 Task: Change the paper size to legal (8.5" x 14") in print settings.
Action: Mouse moved to (49, 127)
Screenshot: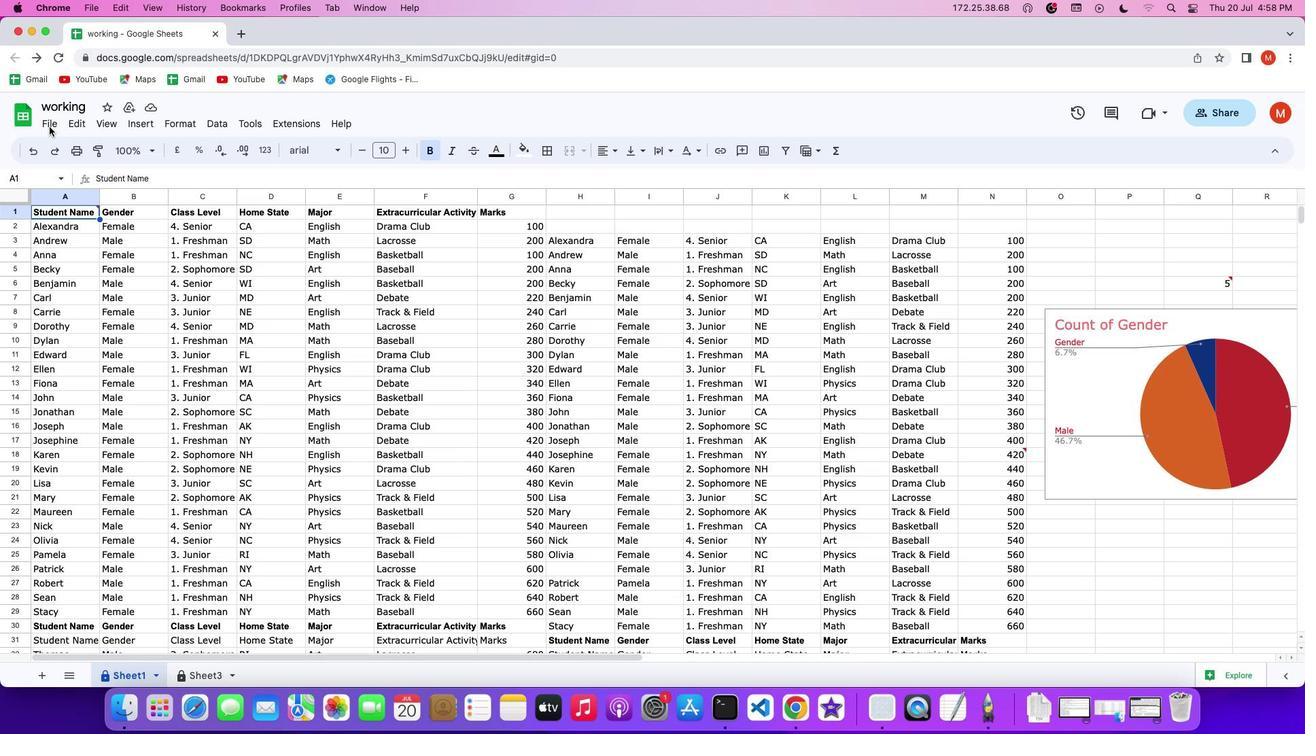 
Action: Mouse pressed left at (49, 127)
Screenshot: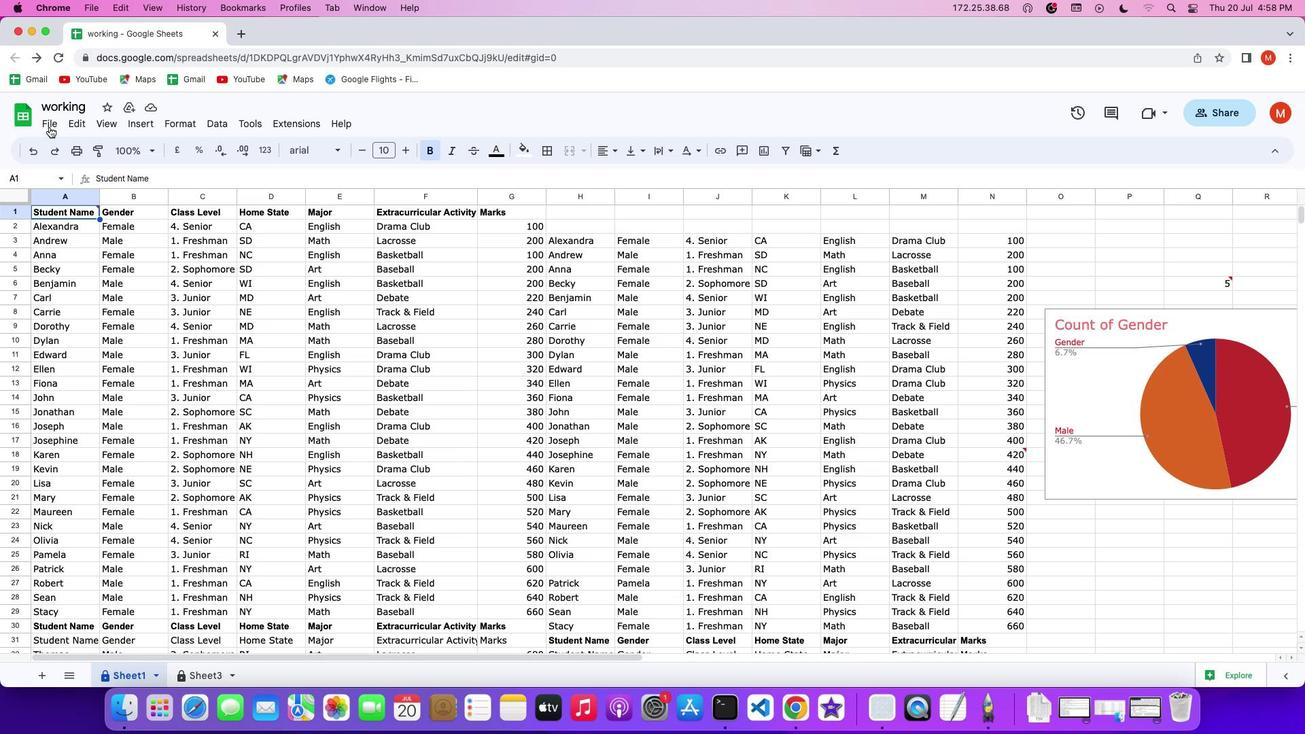 
Action: Mouse pressed left at (49, 127)
Screenshot: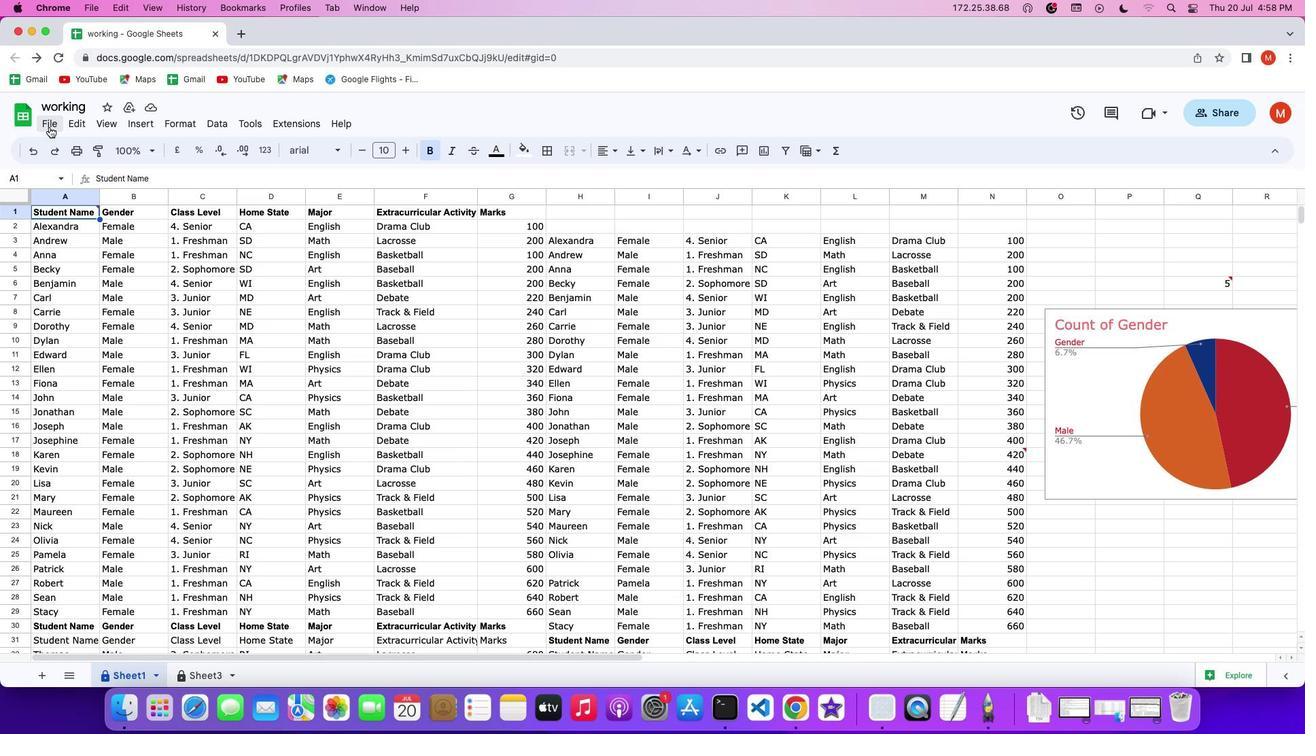 
Action: Mouse moved to (55, 126)
Screenshot: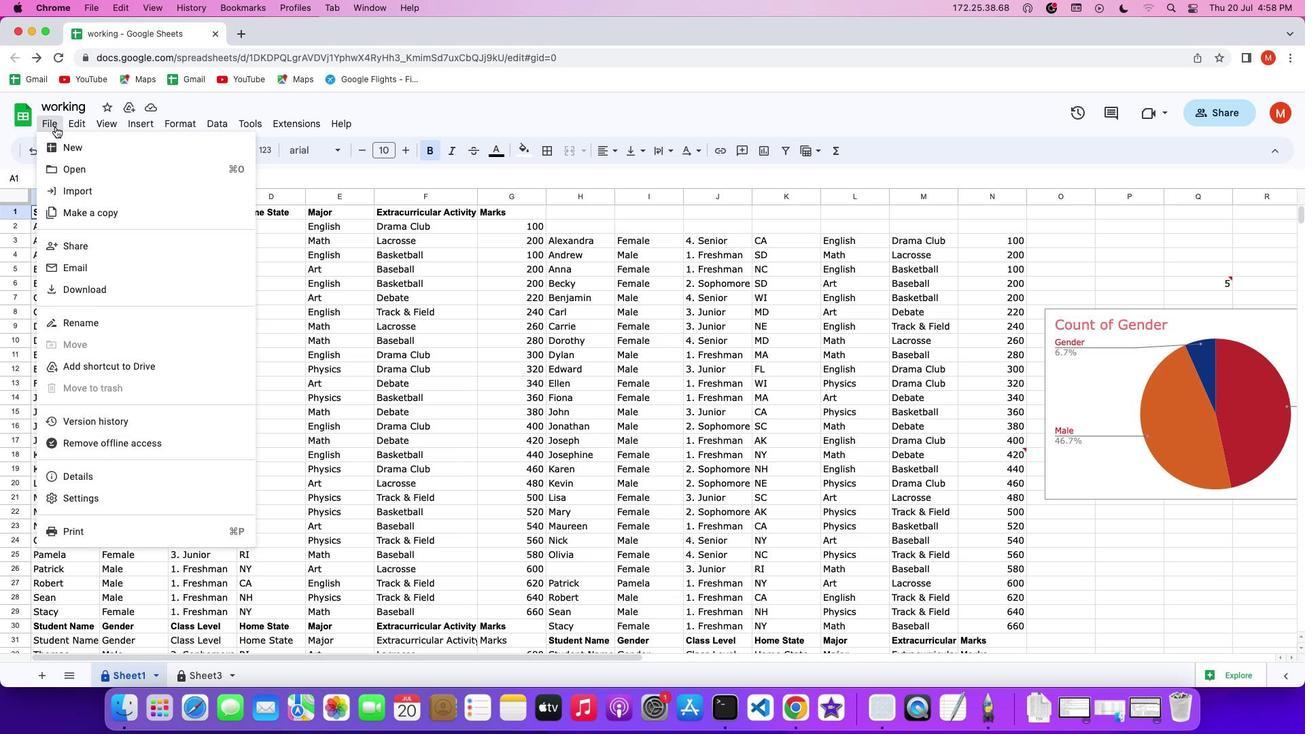 
Action: Mouse pressed left at (55, 126)
Screenshot: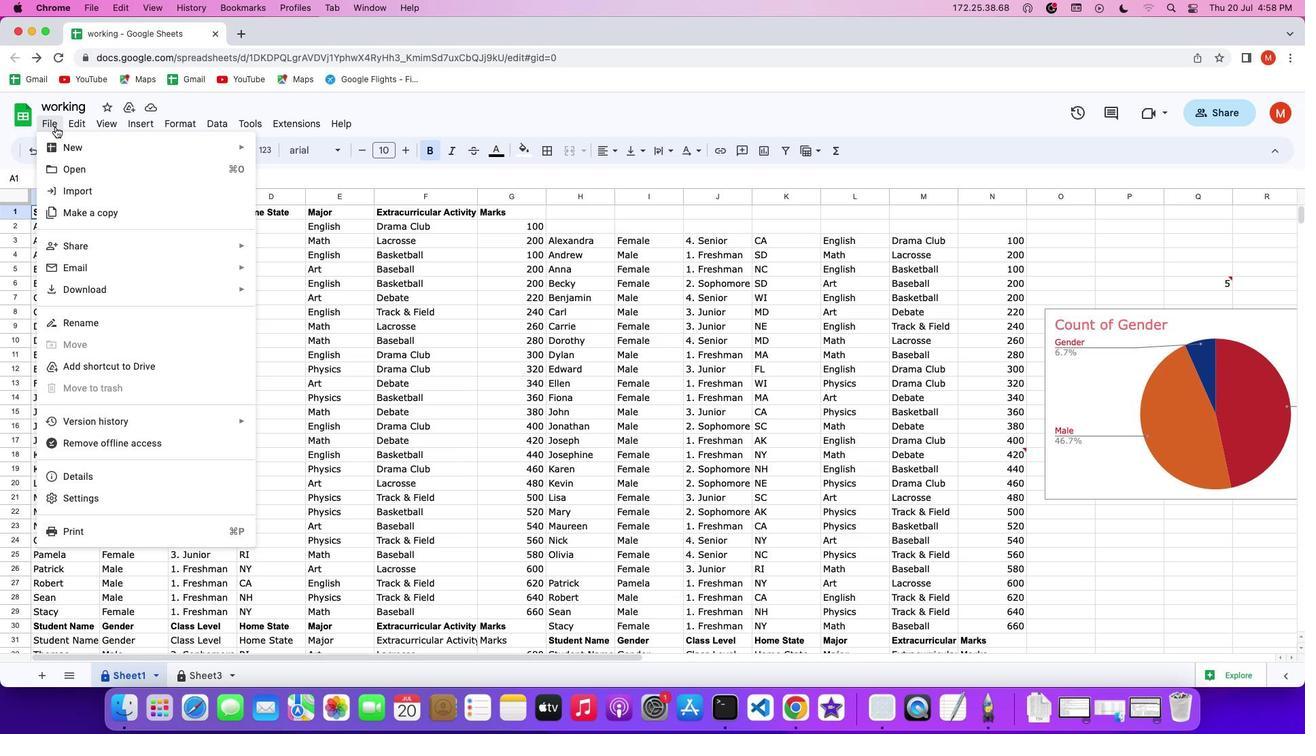 
Action: Mouse moved to (63, 524)
Screenshot: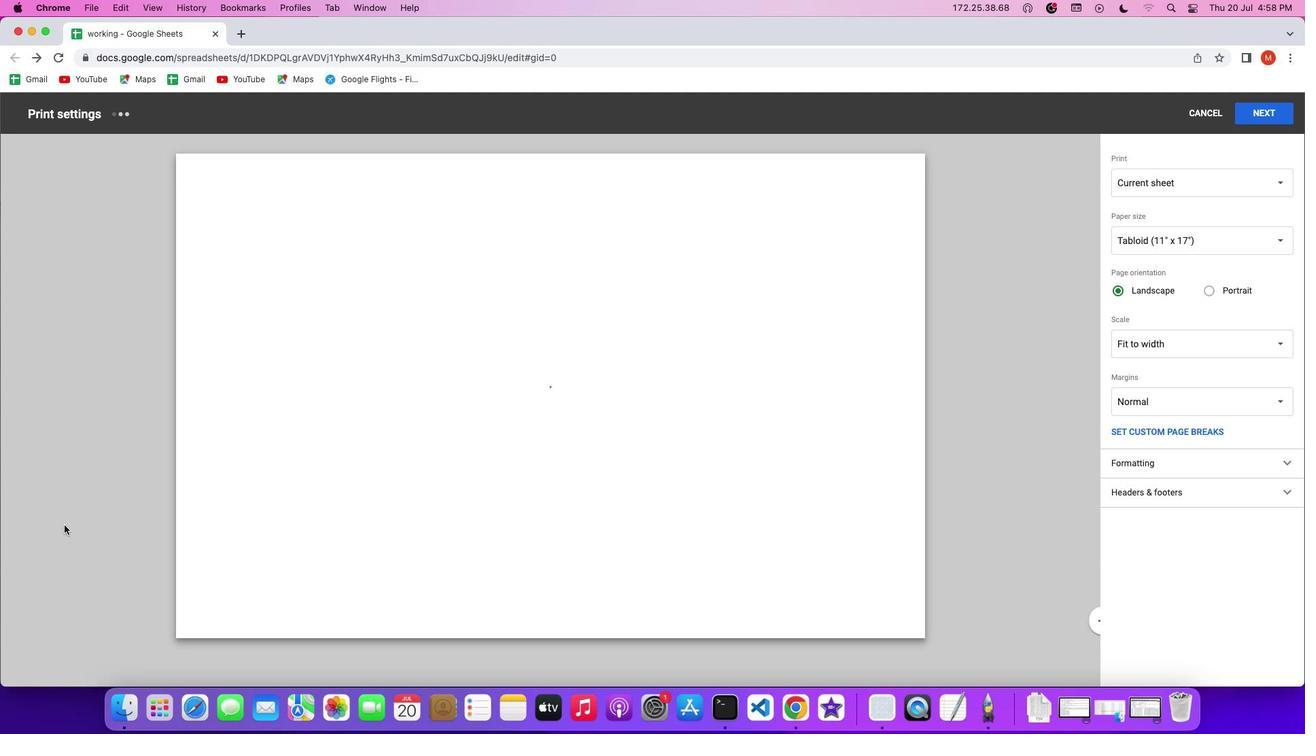 
Action: Mouse pressed left at (63, 524)
Screenshot: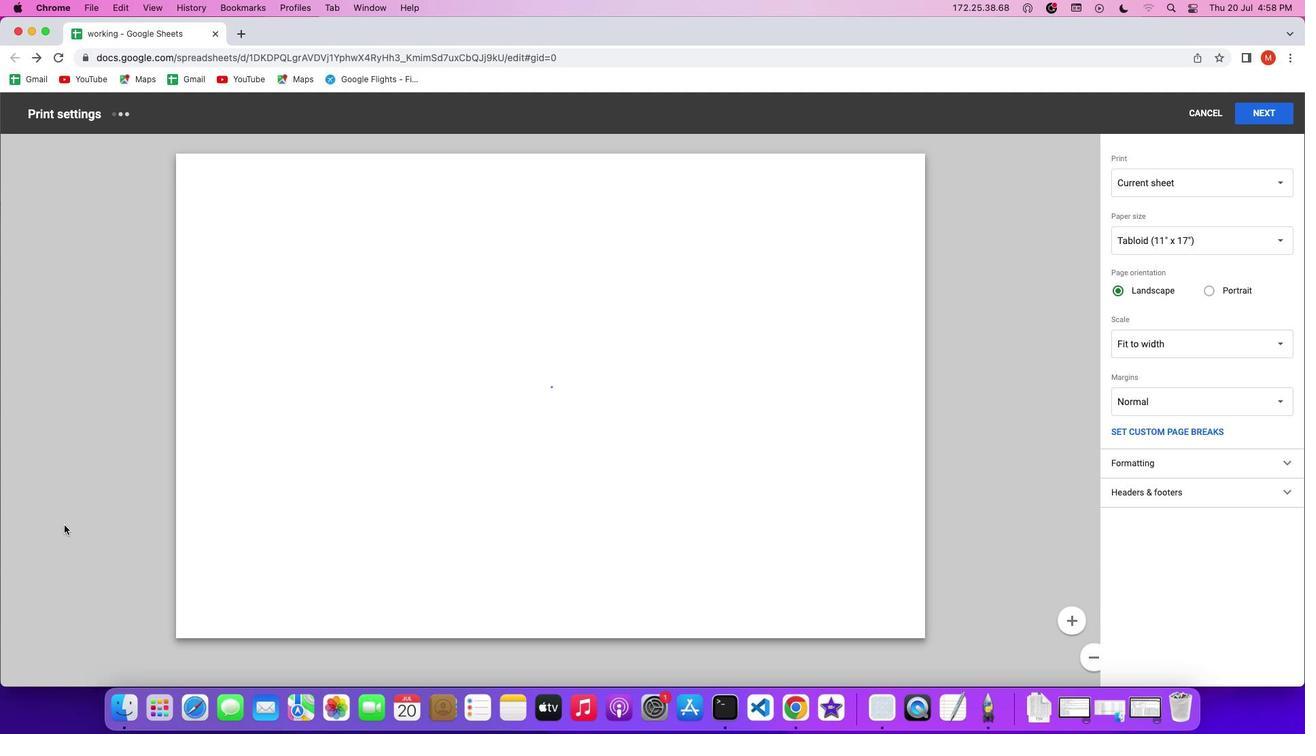 
Action: Mouse moved to (1277, 242)
Screenshot: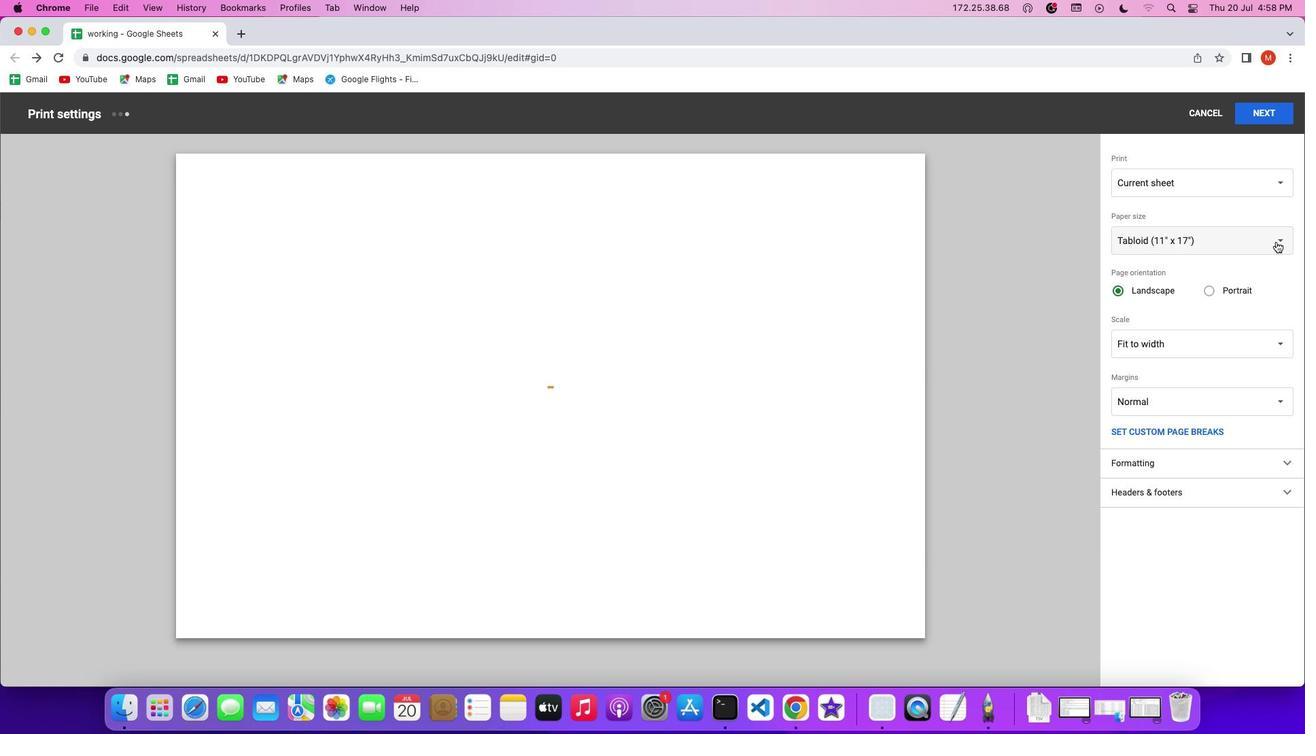 
Action: Mouse pressed left at (1277, 242)
Screenshot: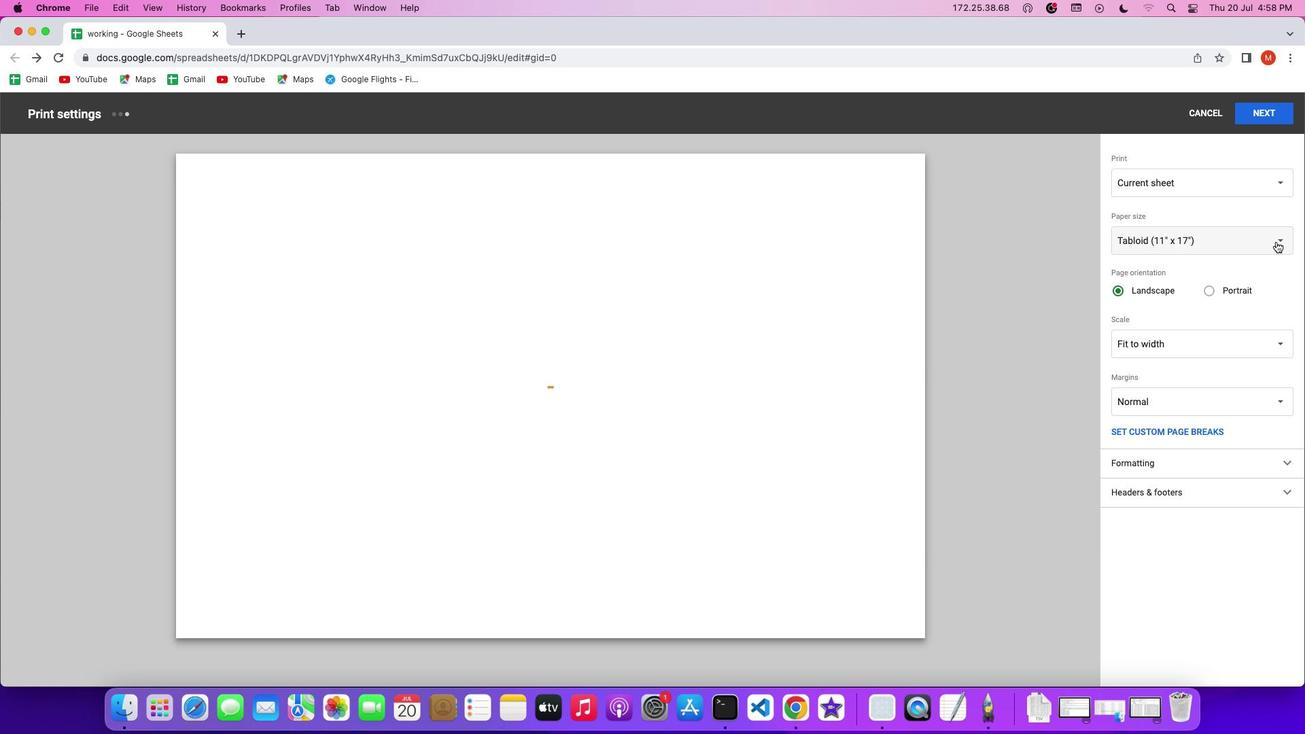 
Action: Mouse moved to (1264, 262)
Screenshot: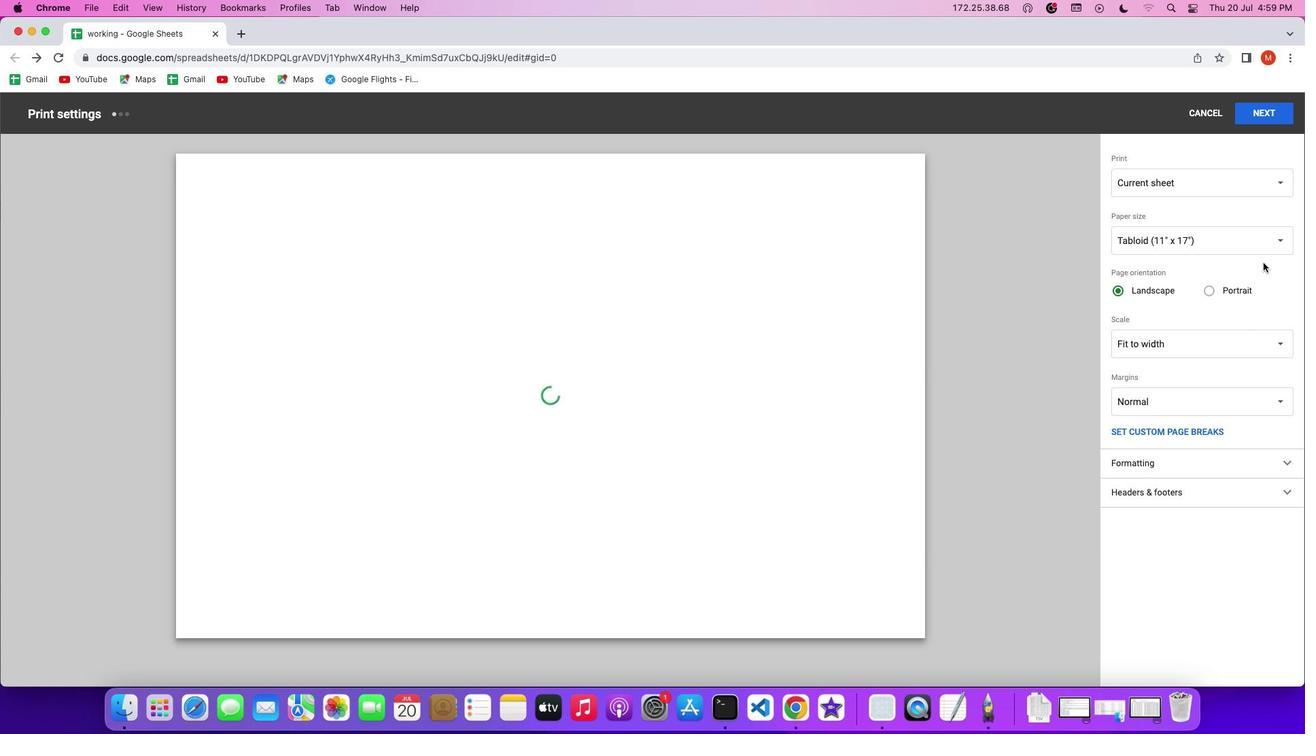 
Action: Mouse pressed left at (1264, 262)
Screenshot: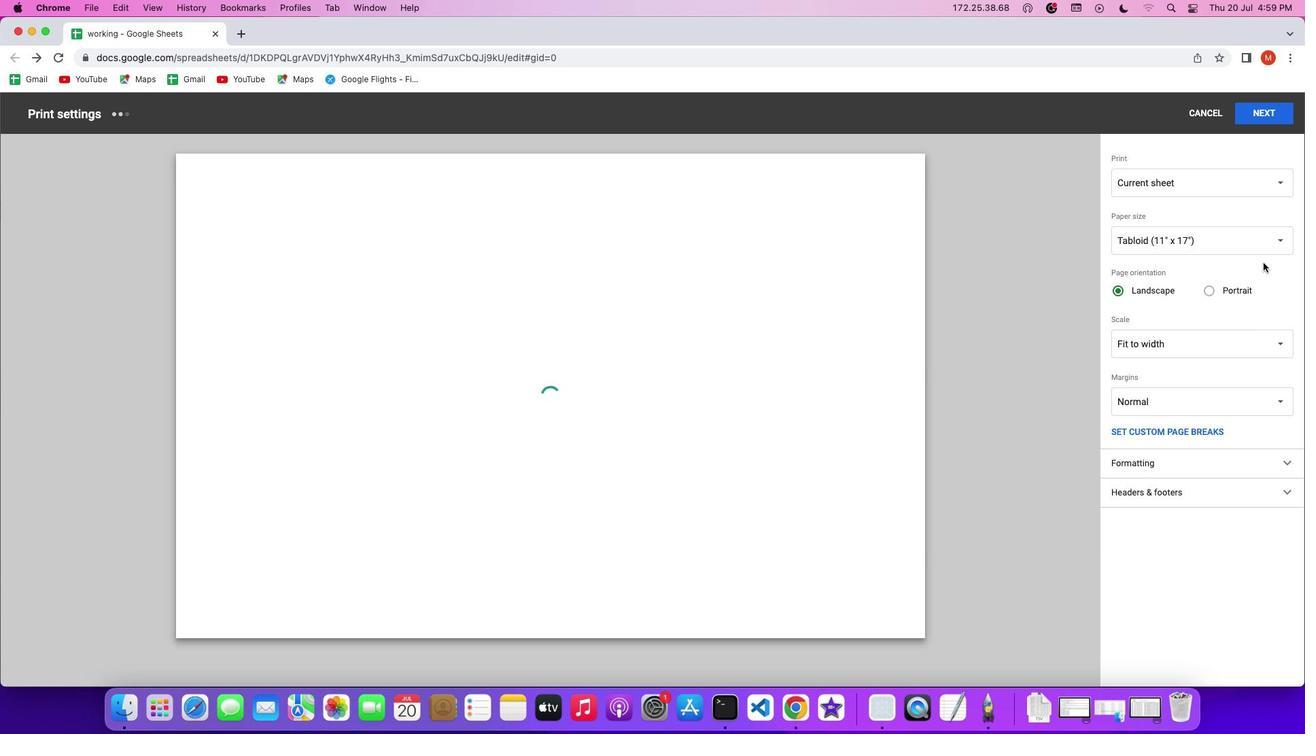 
Action: Mouse moved to (1270, 242)
Screenshot: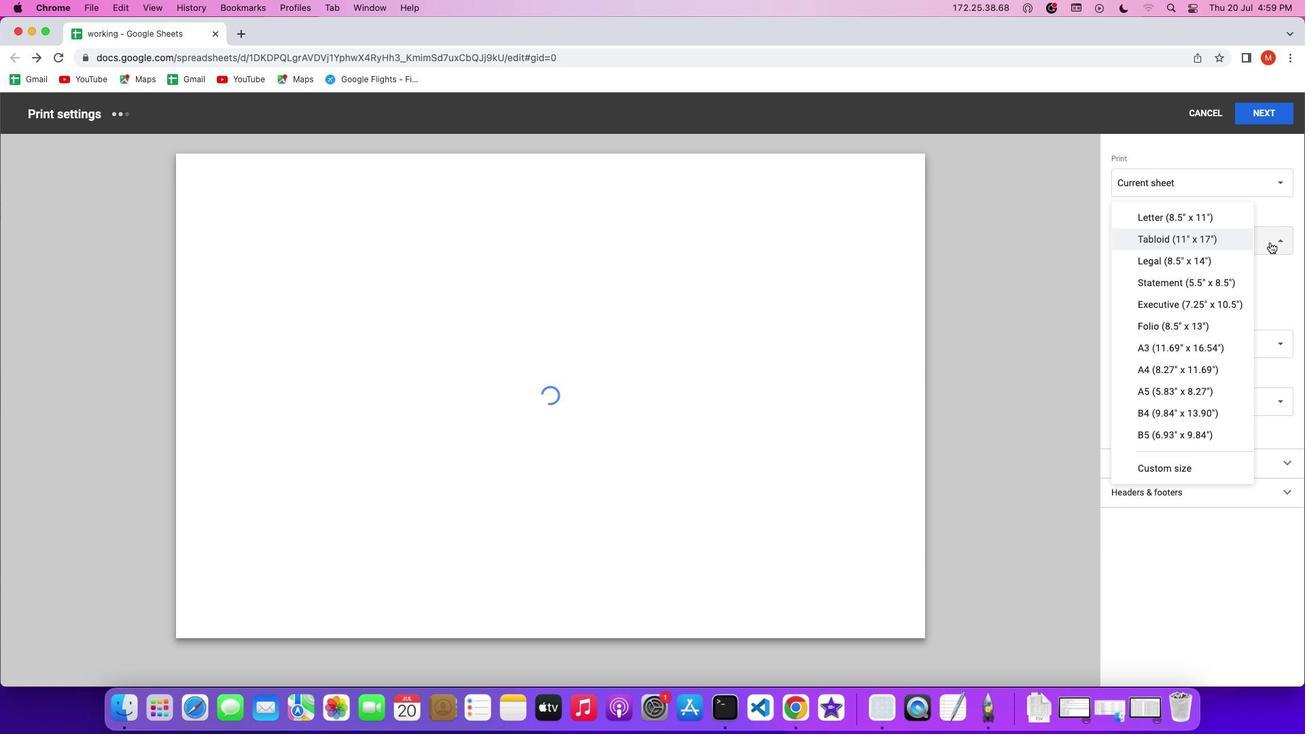 
Action: Mouse pressed left at (1270, 242)
Screenshot: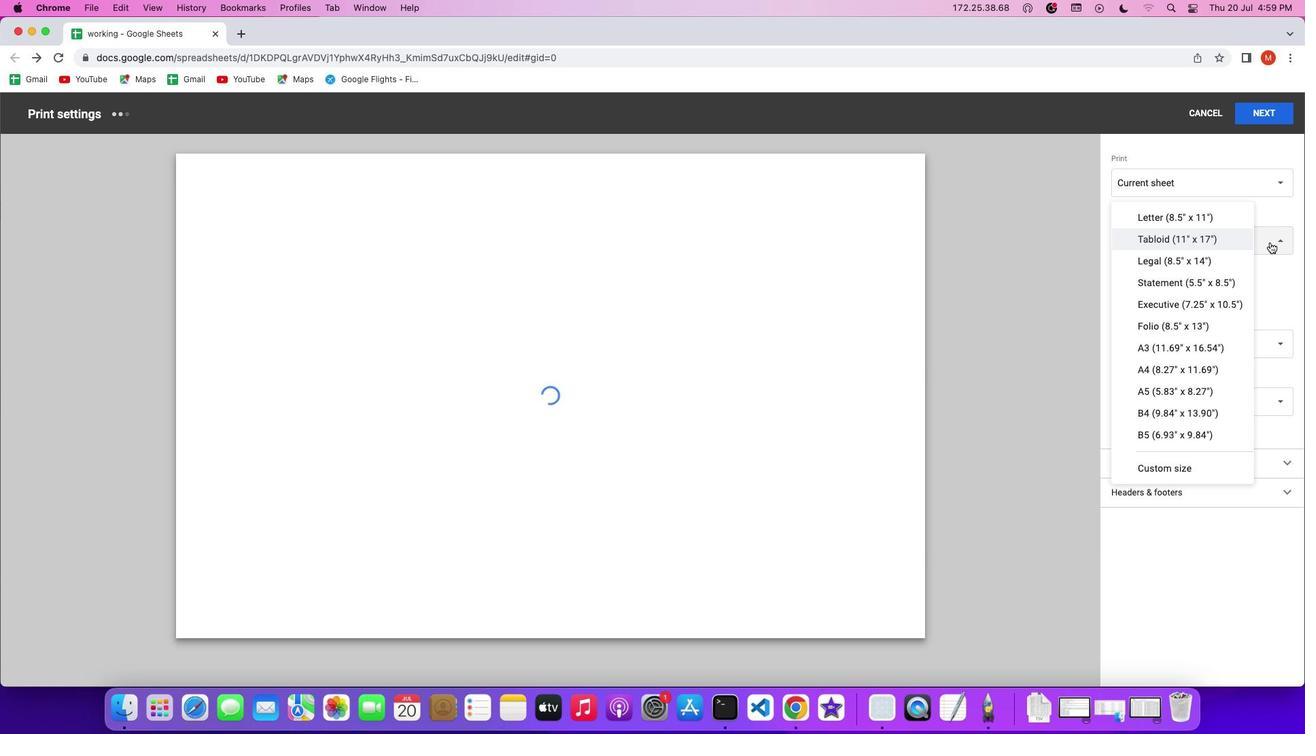 
Action: Mouse moved to (1234, 263)
Screenshot: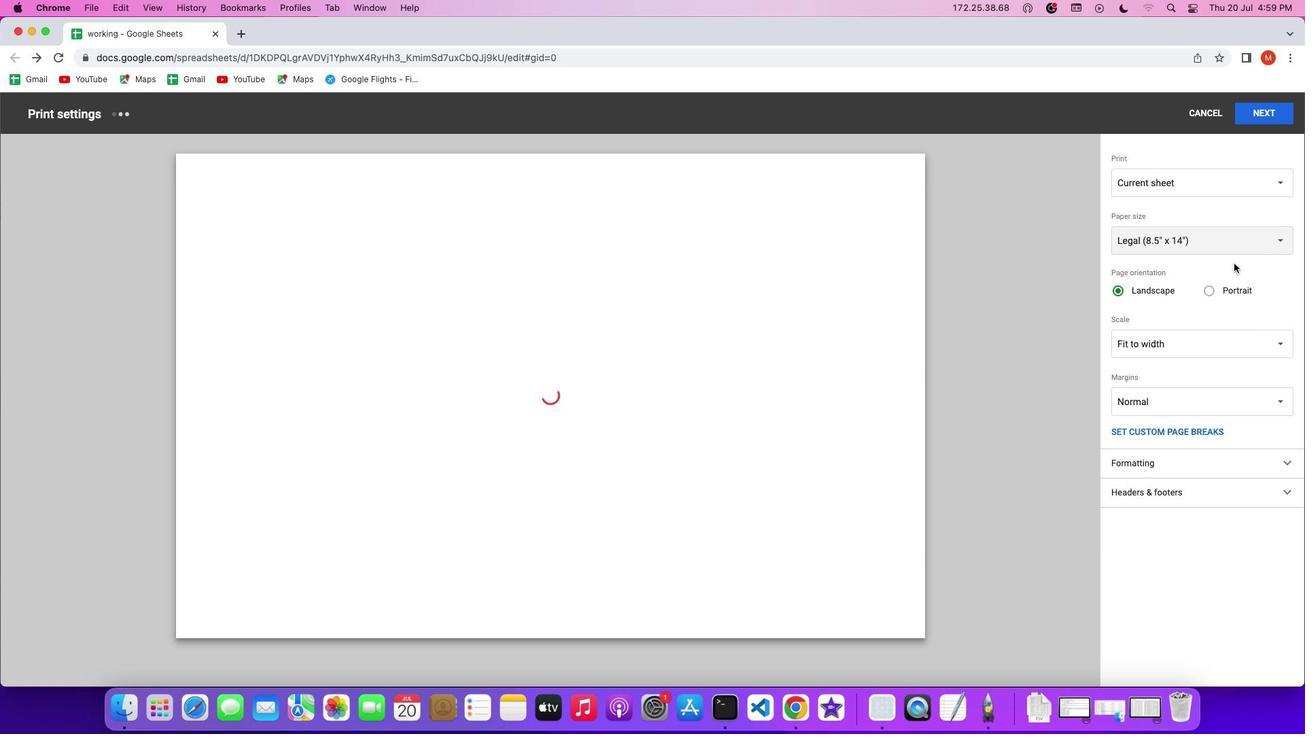 
Action: Mouse pressed left at (1234, 263)
Screenshot: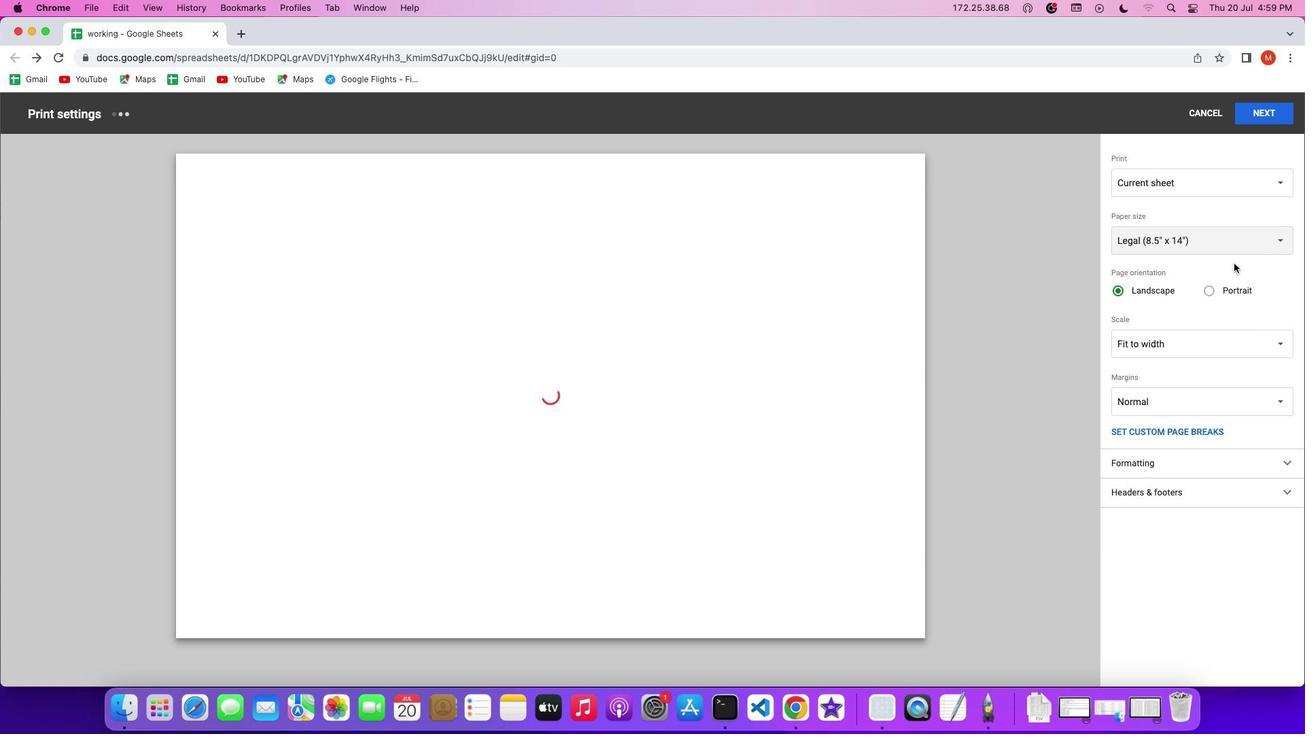 
